 Task: Print in tabloid paper size.
Action: Mouse moved to (91, 86)
Screenshot: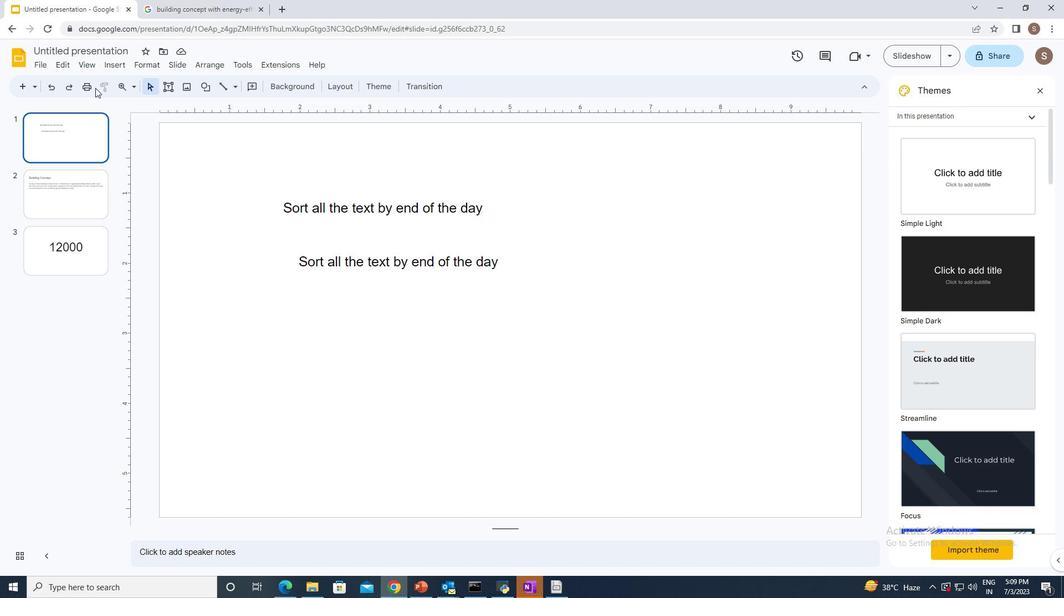 
Action: Mouse pressed left at (91, 86)
Screenshot: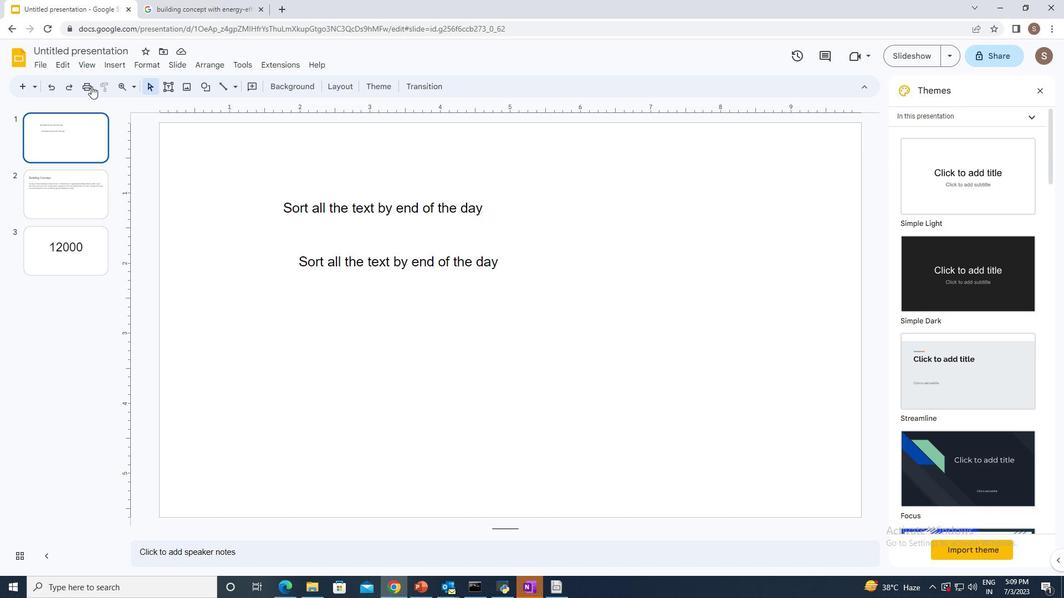 
Action: Mouse moved to (734, 176)
Screenshot: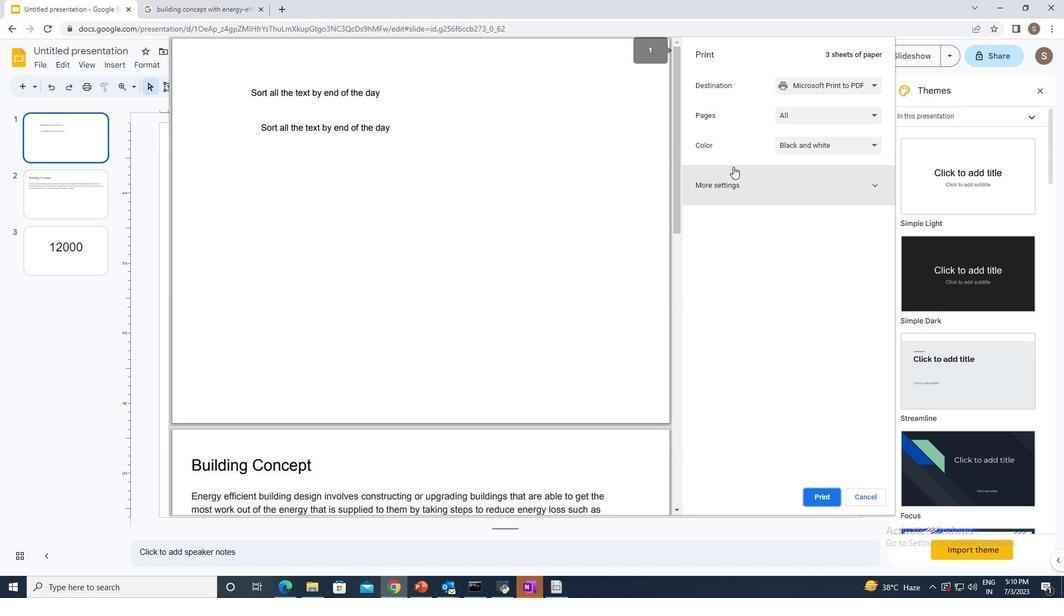 
Action: Mouse pressed left at (734, 176)
Screenshot: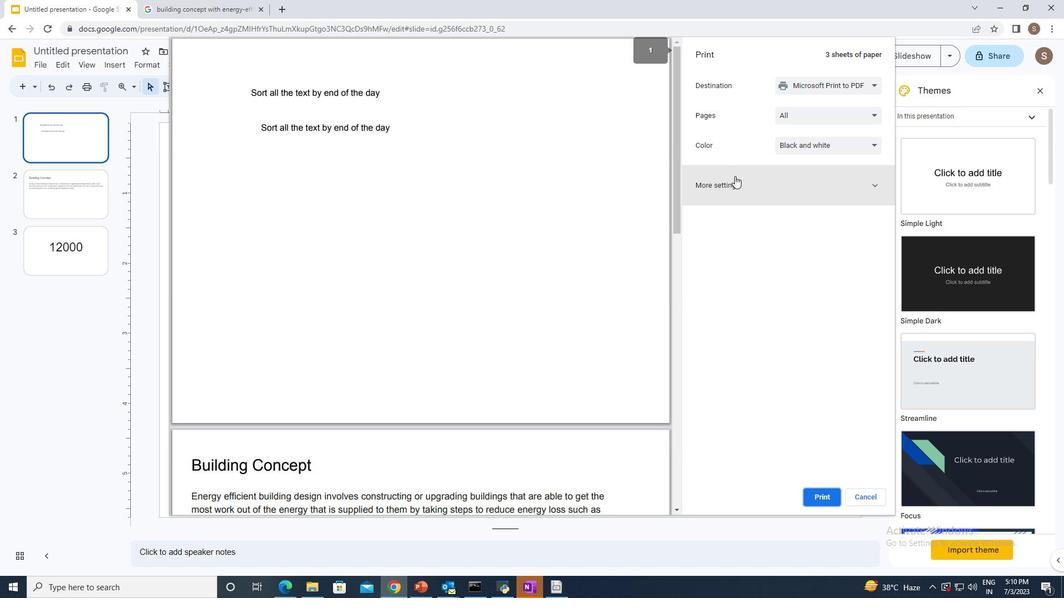 
Action: Mouse moved to (800, 222)
Screenshot: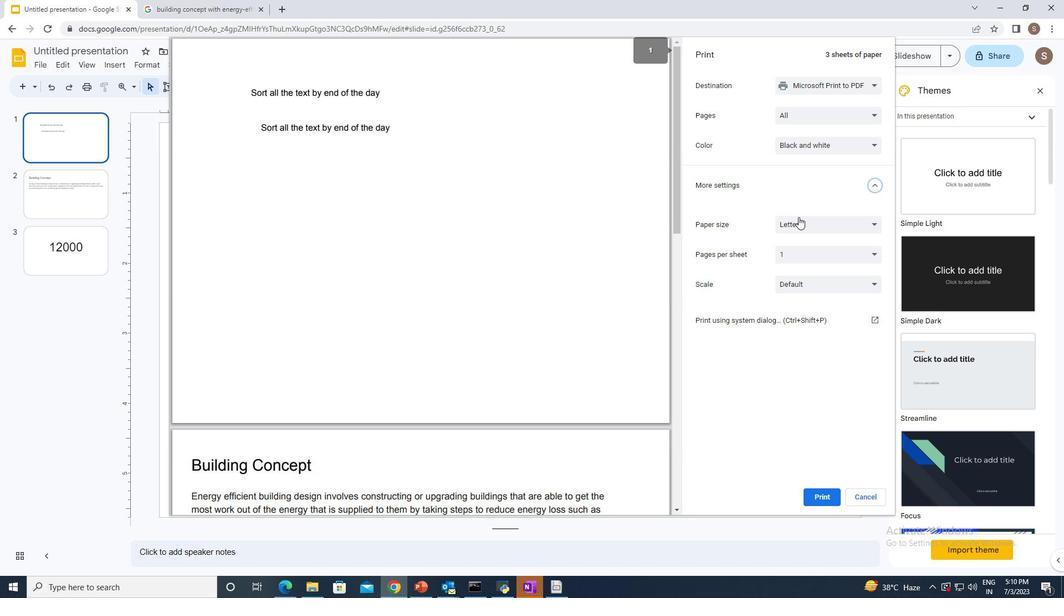 
Action: Mouse pressed left at (800, 222)
Screenshot: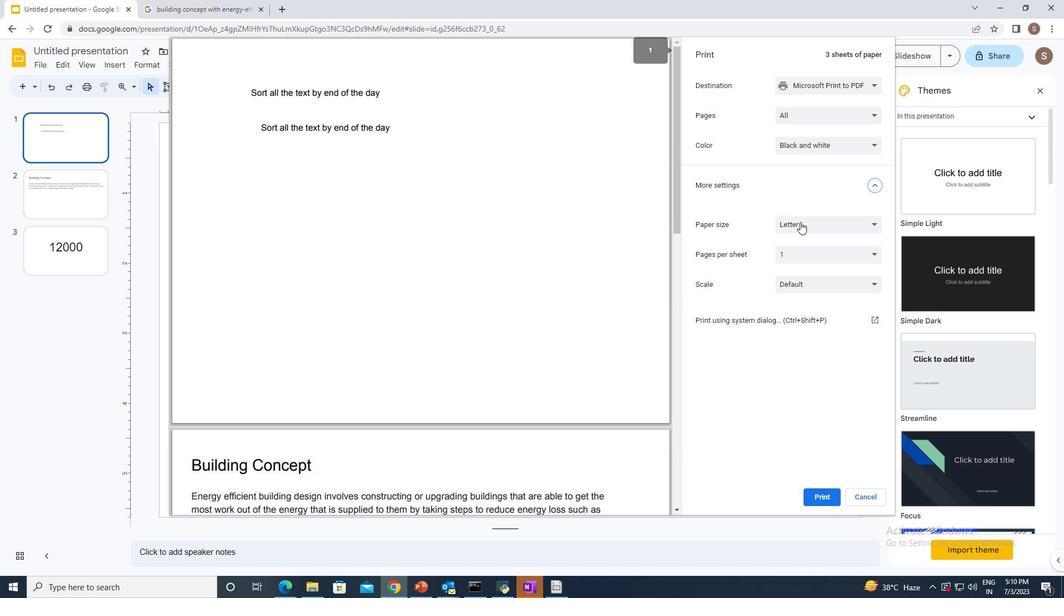 
Action: Mouse moved to (788, 244)
Screenshot: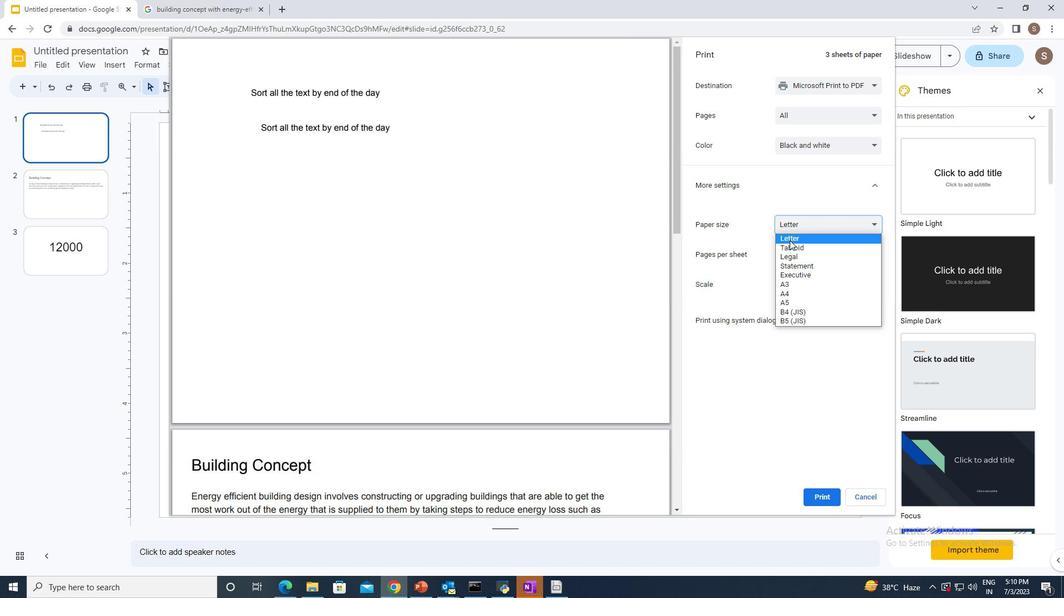 
Action: Mouse pressed left at (788, 244)
Screenshot: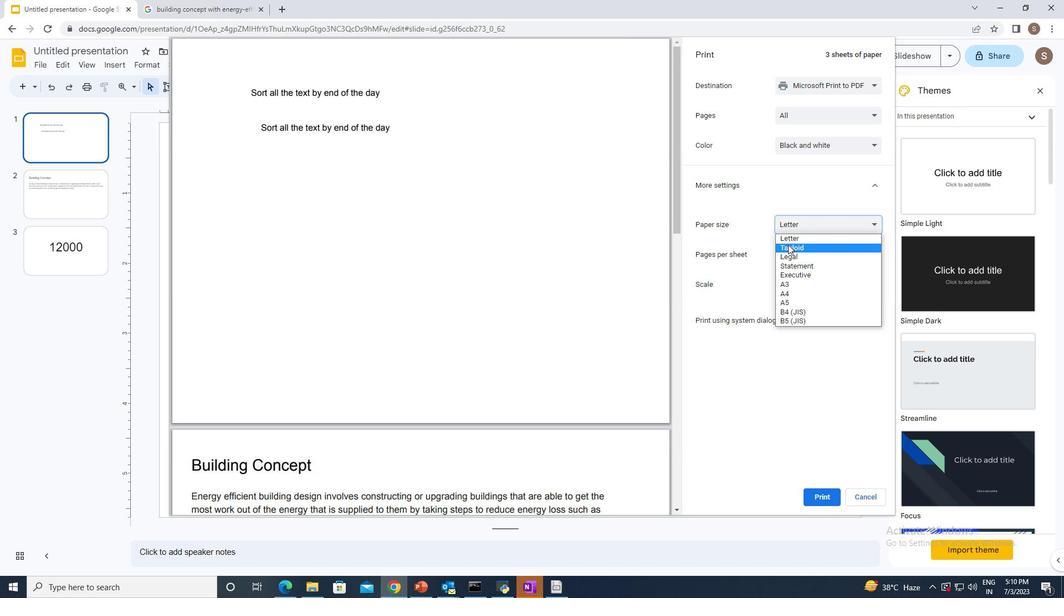 
Action: Mouse moved to (825, 491)
Screenshot: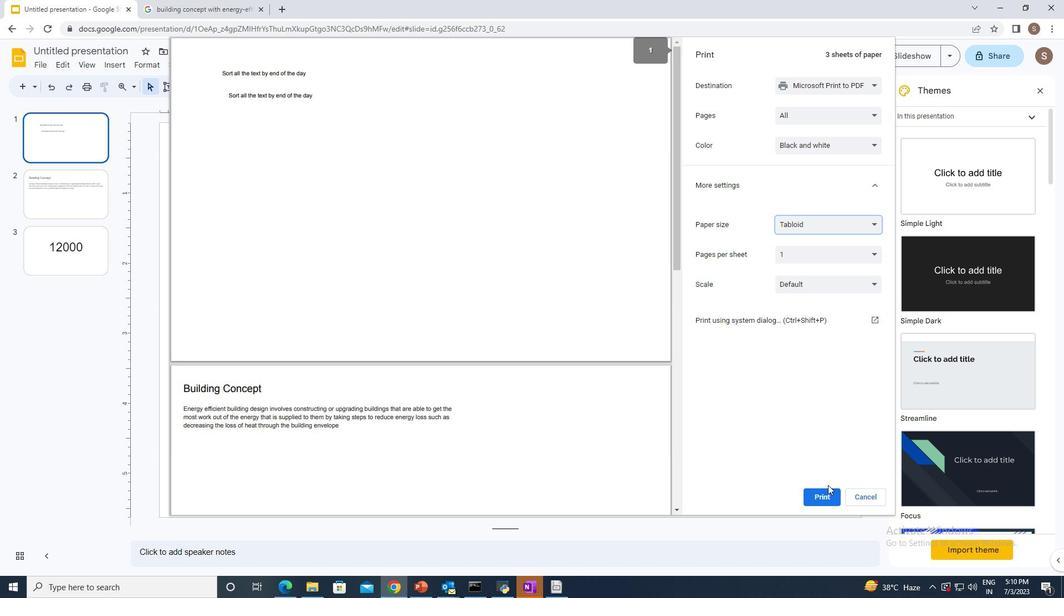 
Action: Mouse pressed left at (825, 491)
Screenshot: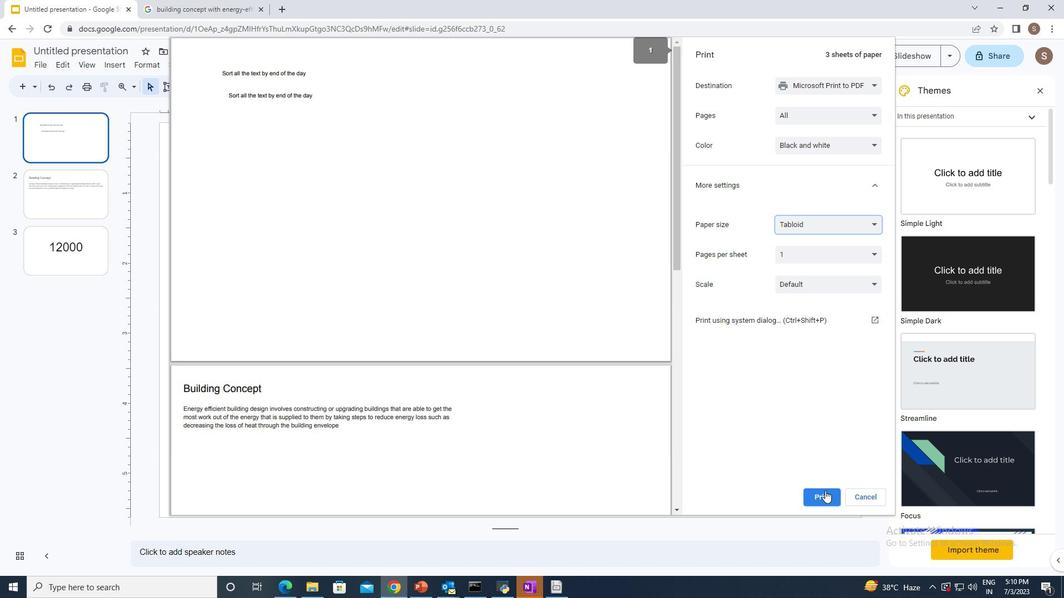 
